 Task: Add Sprouts Organic Grade A Maple Syrup Amber to the cart.
Action: Mouse moved to (36, 381)
Screenshot: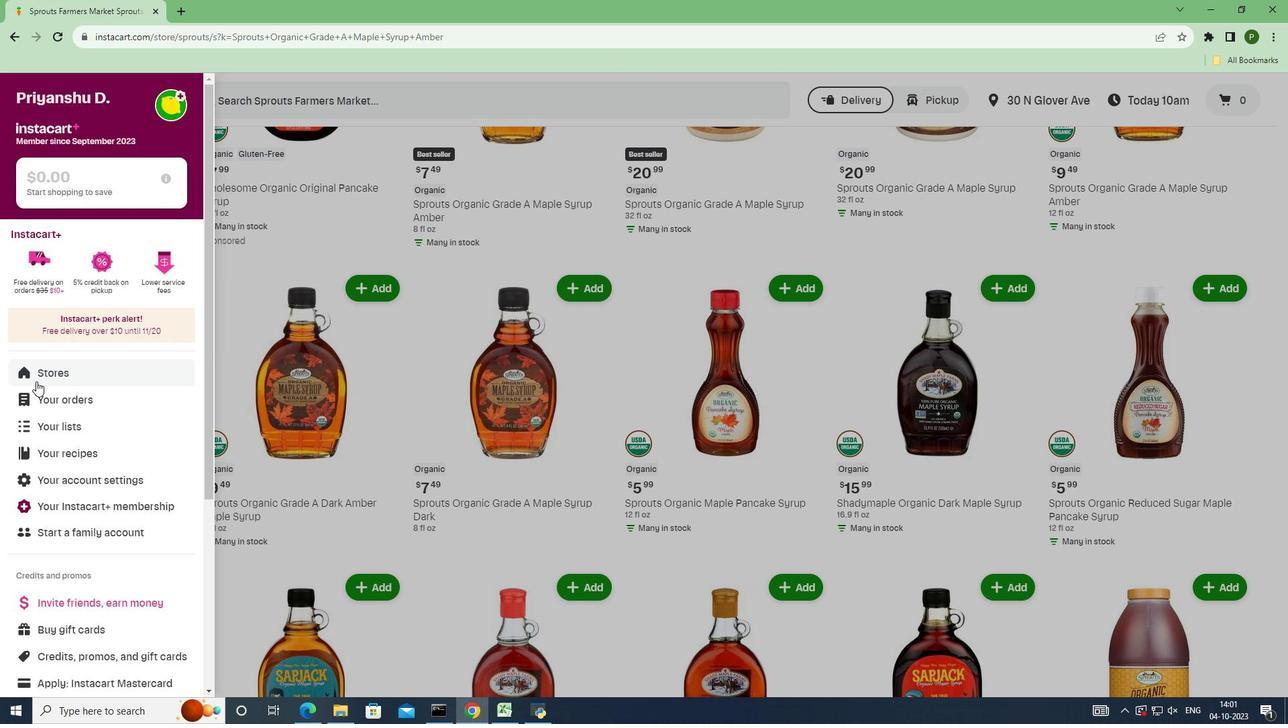 
Action: Mouse pressed left at (36, 381)
Screenshot: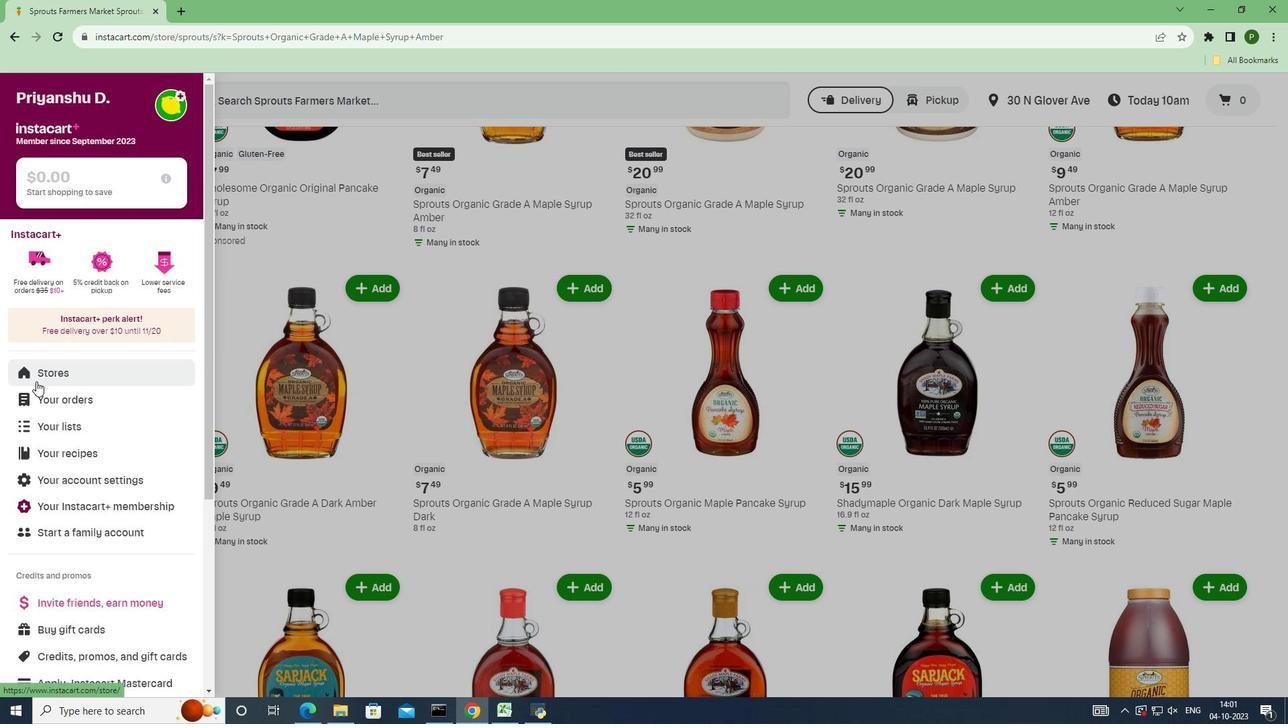 
Action: Mouse moved to (312, 153)
Screenshot: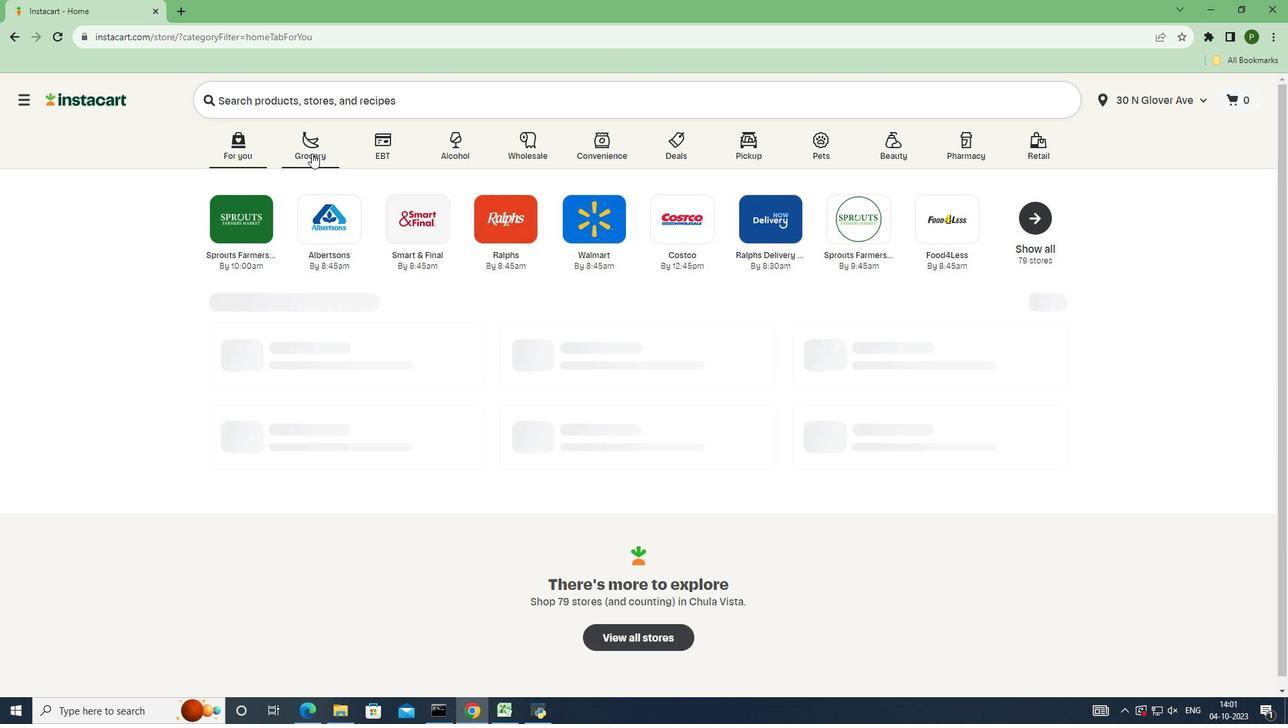 
Action: Mouse pressed left at (312, 153)
Screenshot: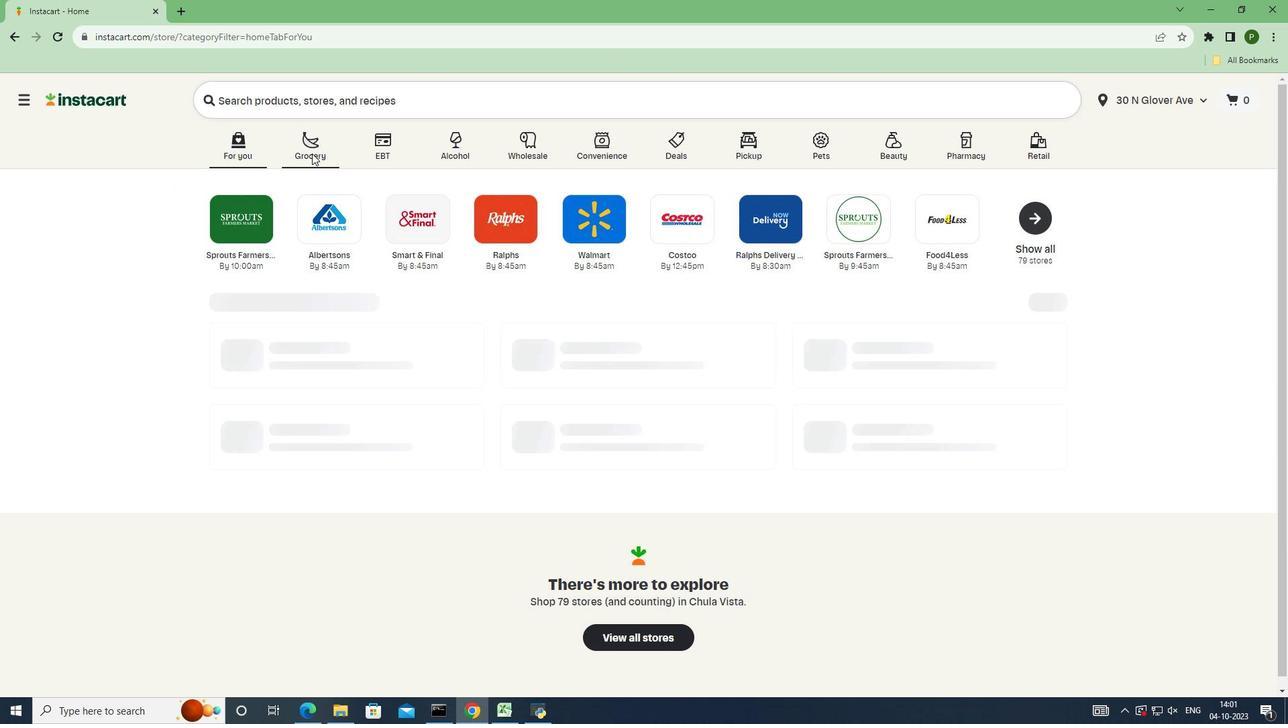 
Action: Mouse moved to (816, 315)
Screenshot: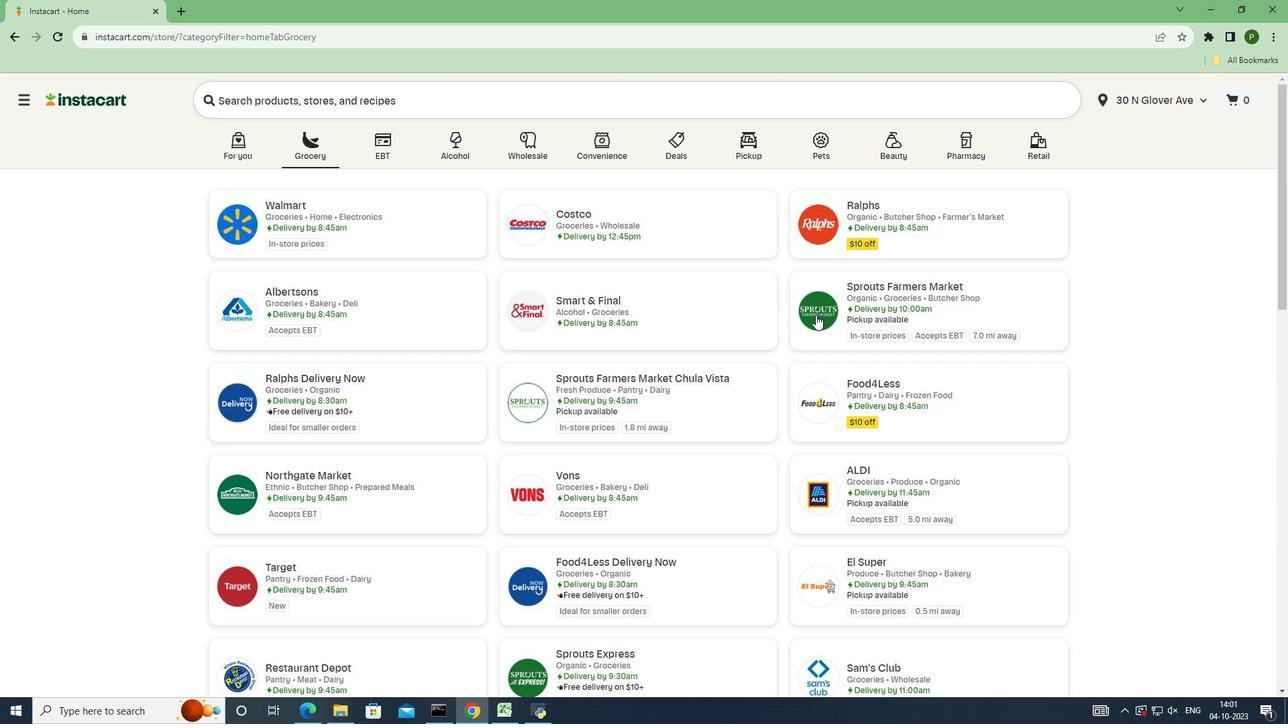 
Action: Mouse pressed left at (816, 315)
Screenshot: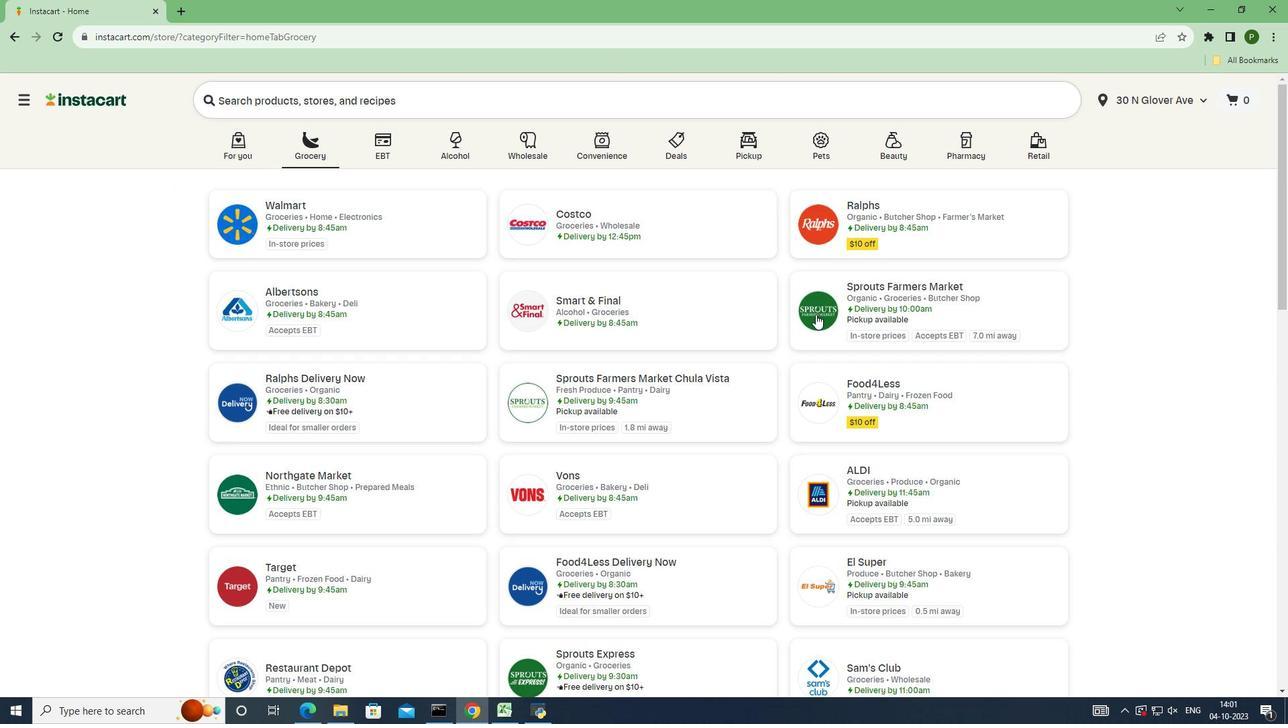 
Action: Mouse moved to (89, 375)
Screenshot: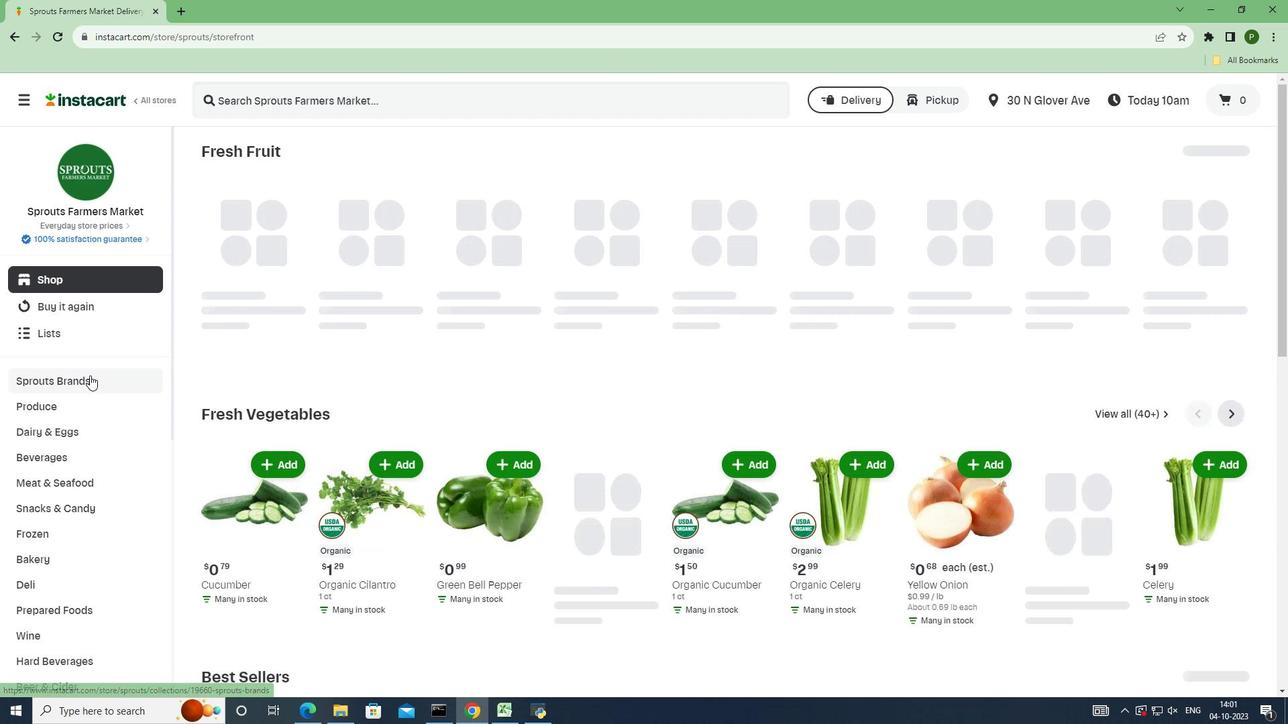 
Action: Mouse pressed left at (89, 375)
Screenshot: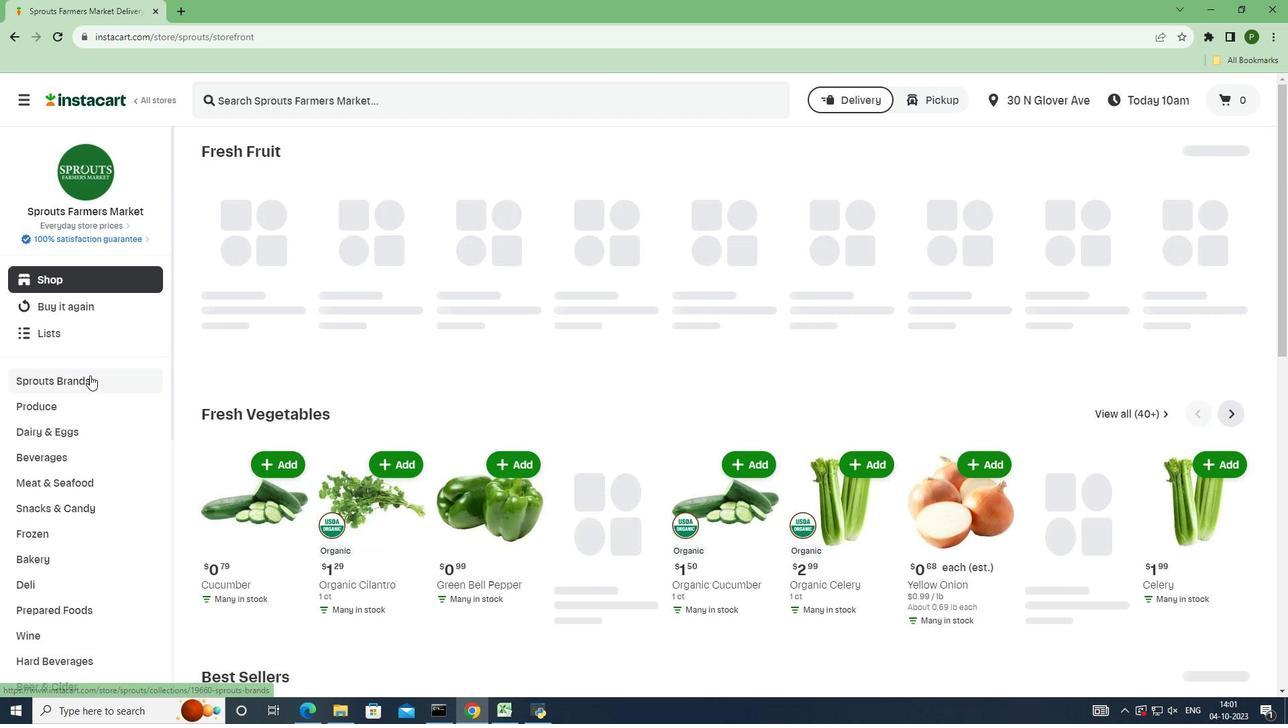 
Action: Mouse moved to (77, 481)
Screenshot: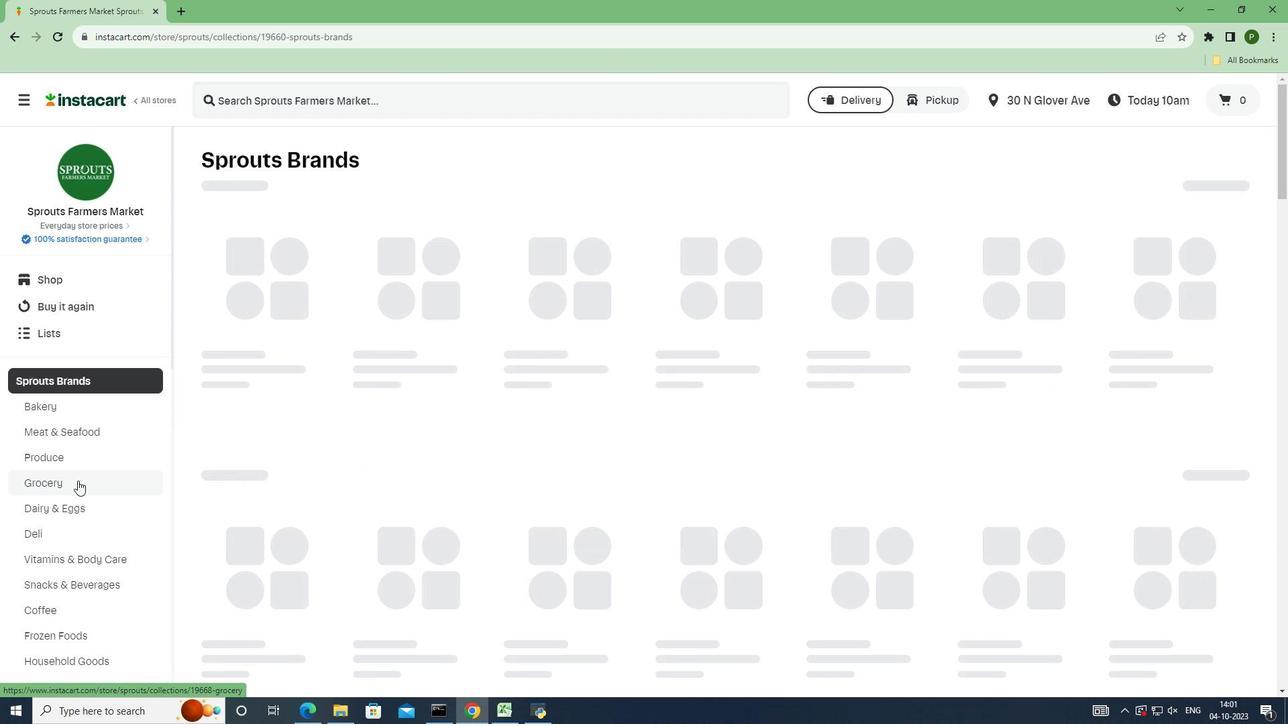 
Action: Mouse pressed left at (77, 481)
Screenshot: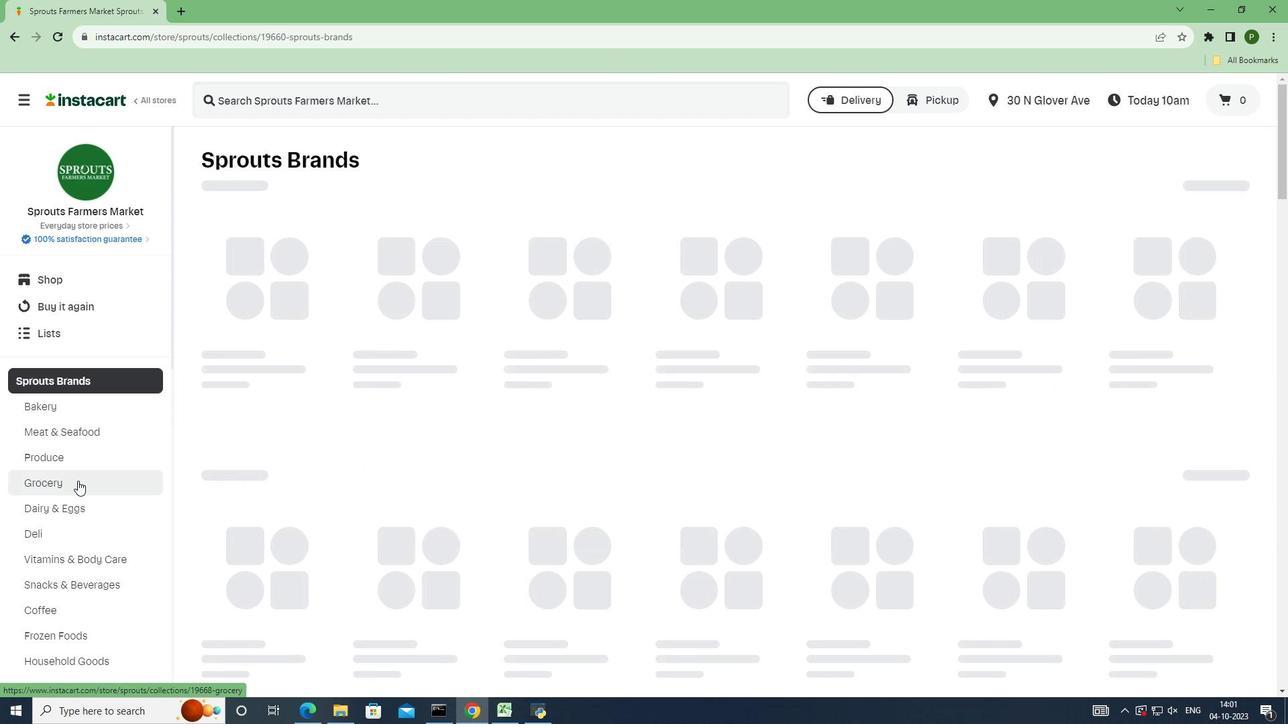 
Action: Mouse moved to (325, 426)
Screenshot: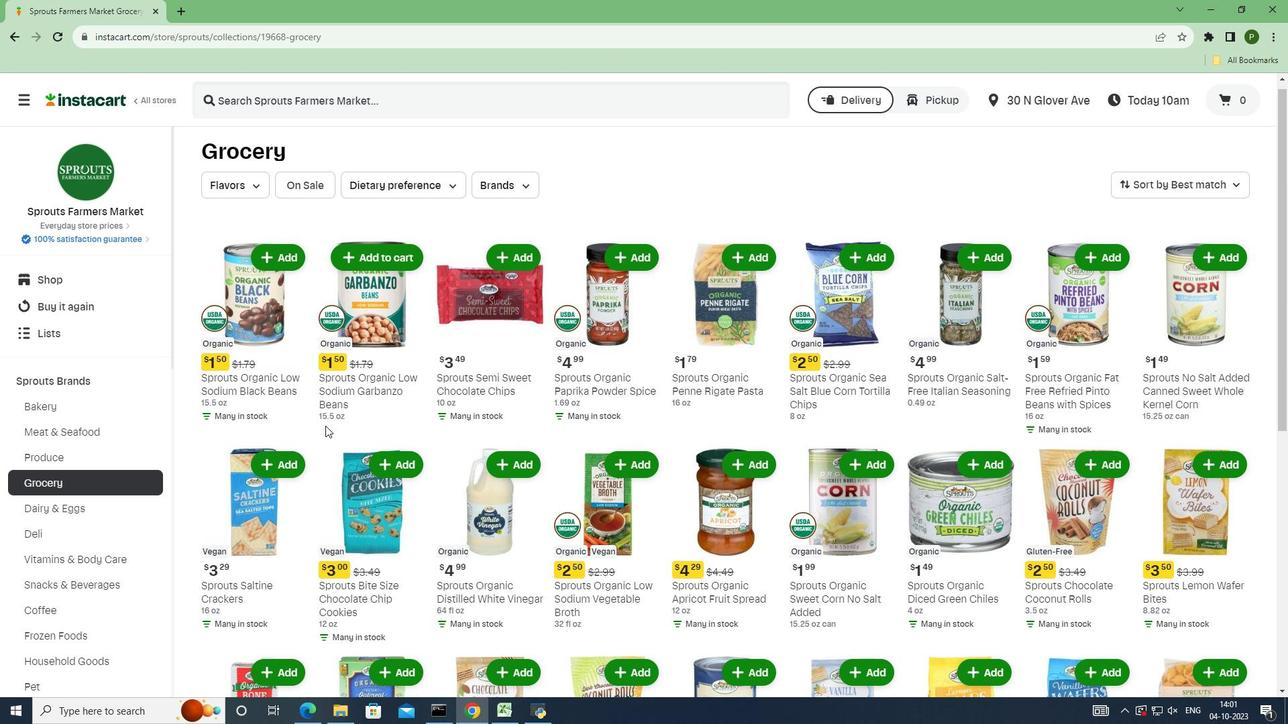 
Action: Mouse scrolled (325, 425) with delta (0, 0)
Screenshot: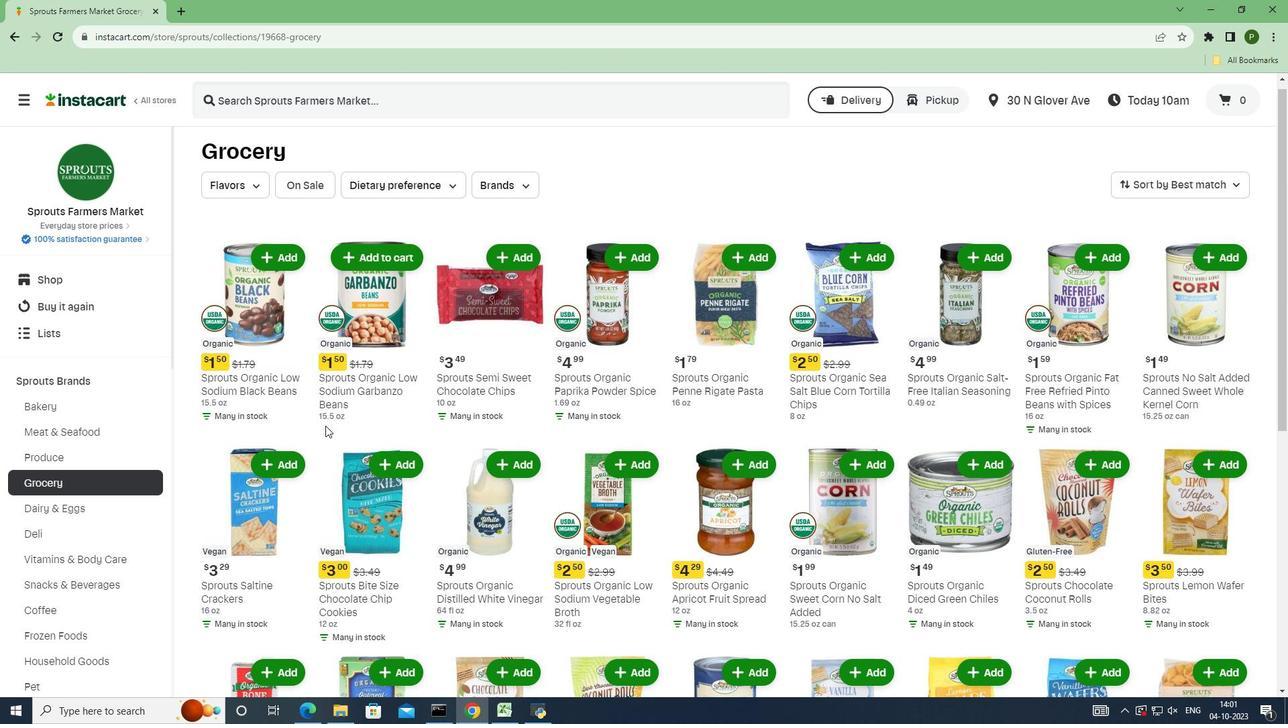 
Action: Mouse moved to (325, 426)
Screenshot: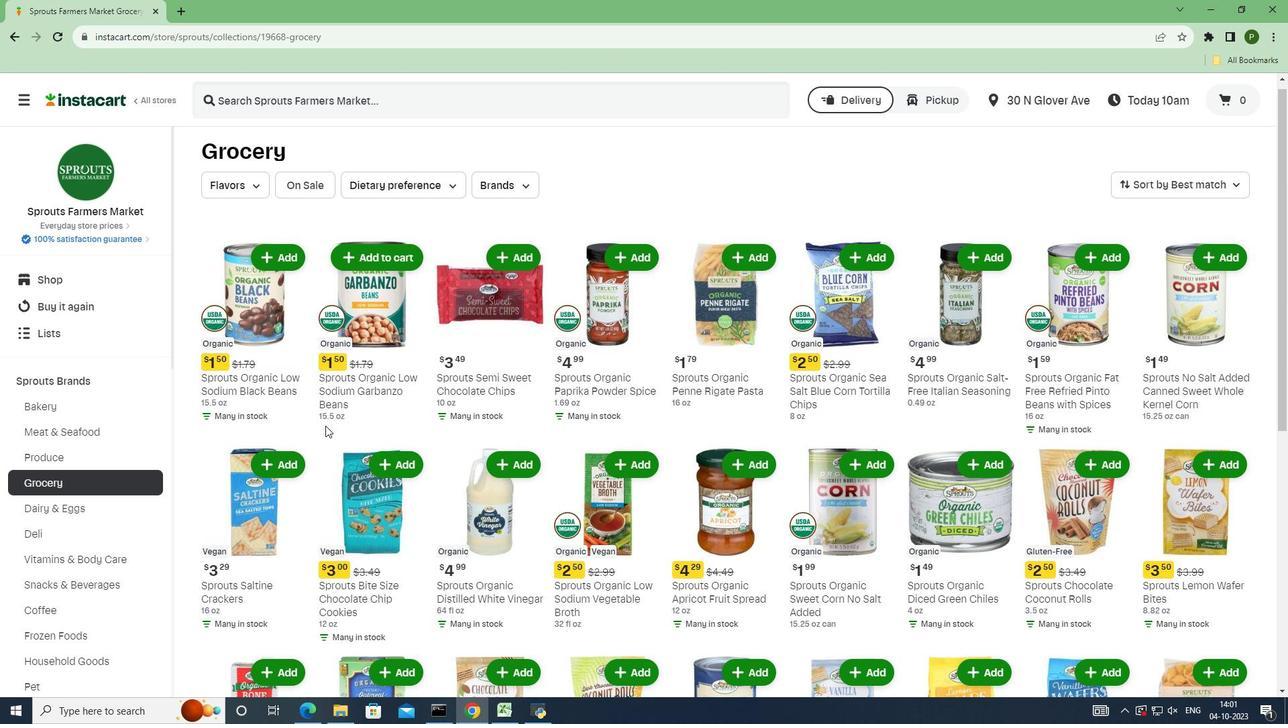 
Action: Mouse scrolled (325, 425) with delta (0, 0)
Screenshot: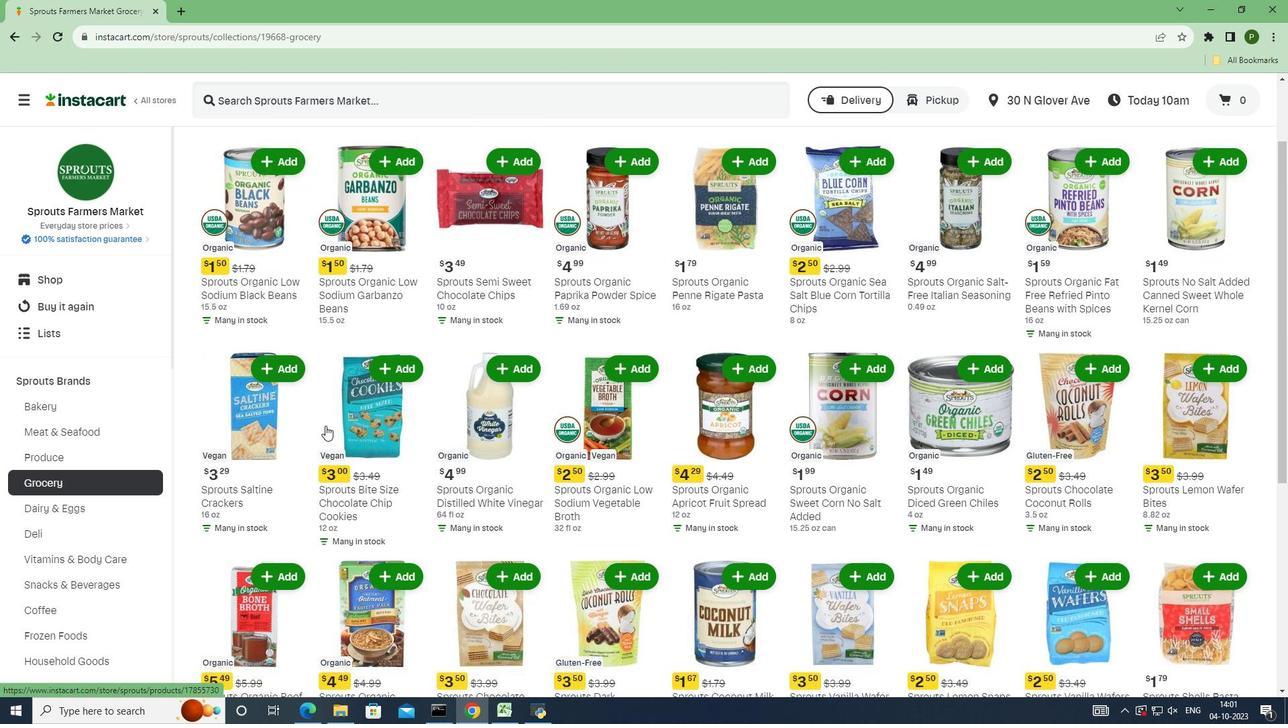 
Action: Mouse scrolled (325, 425) with delta (0, 0)
Screenshot: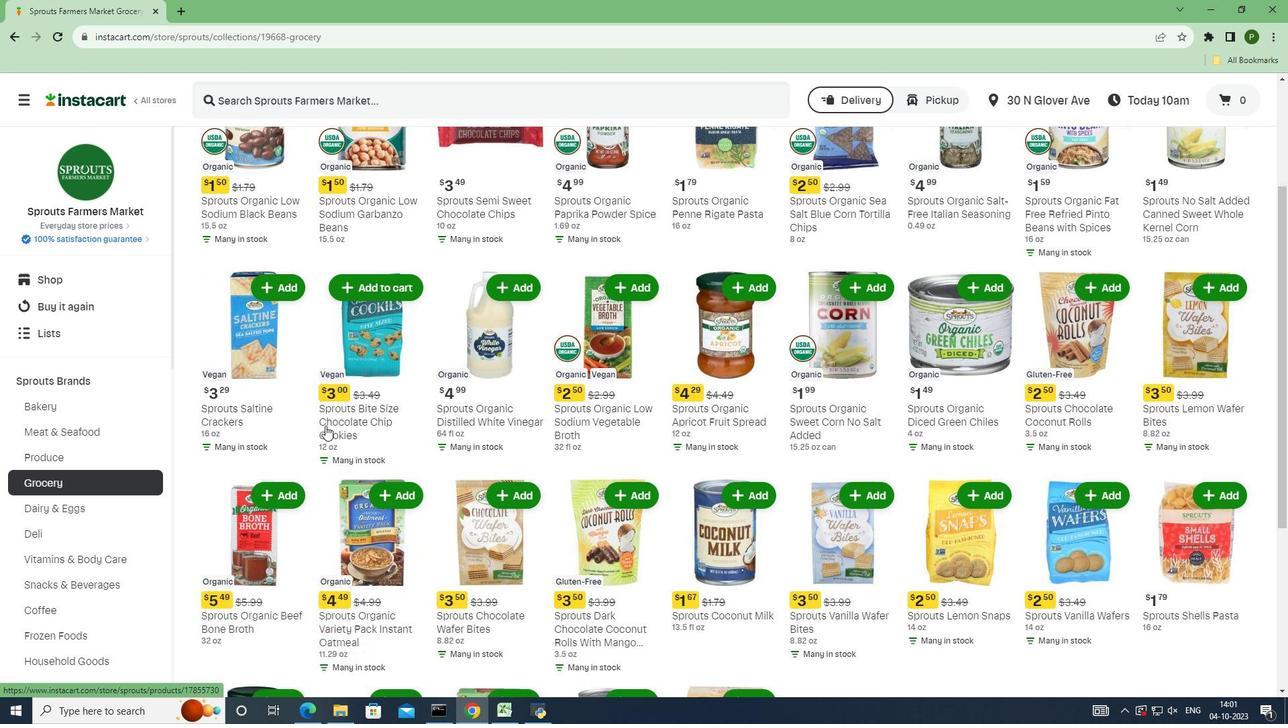
Action: Mouse scrolled (325, 425) with delta (0, 0)
Screenshot: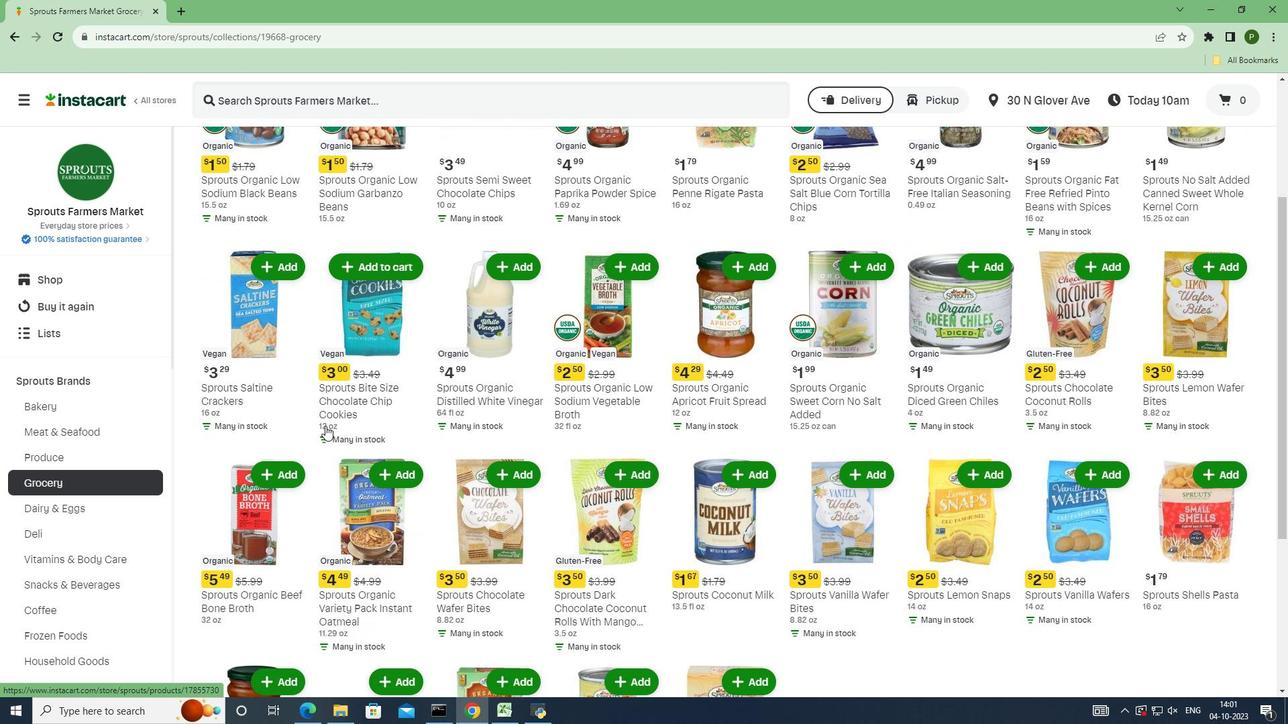 
Action: Mouse scrolled (325, 425) with delta (0, 0)
Screenshot: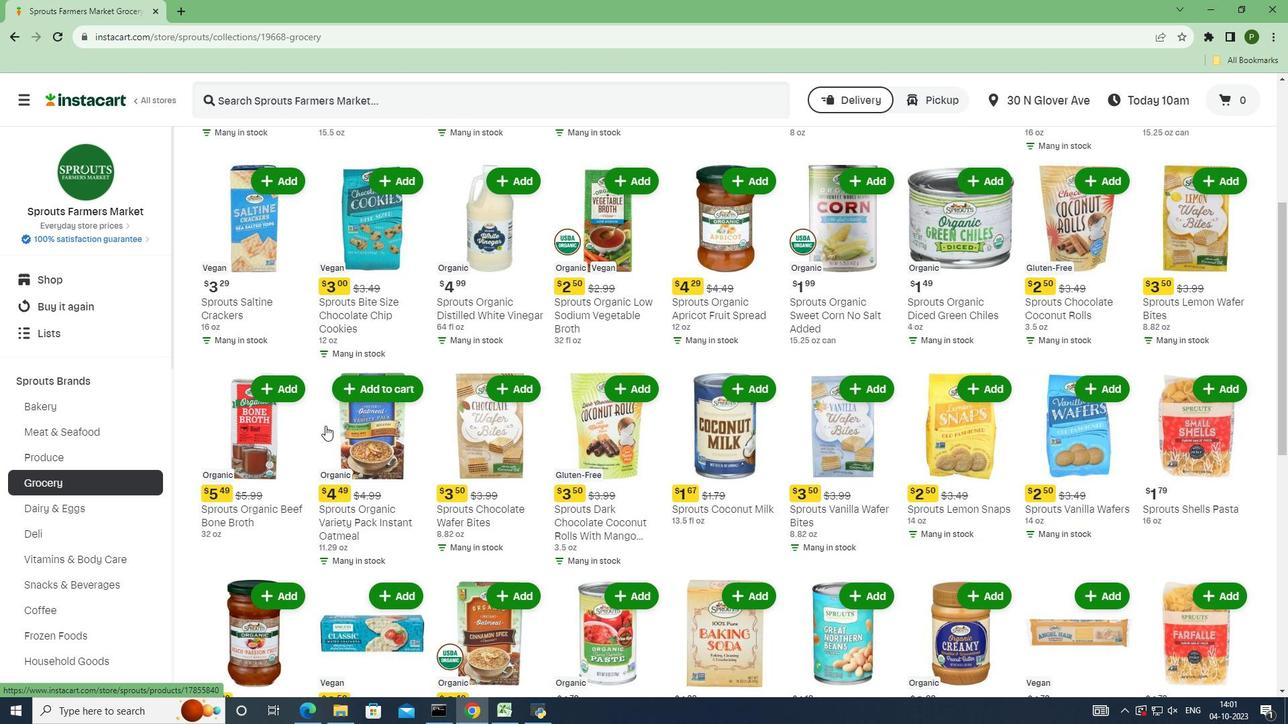 
Action: Mouse scrolled (325, 425) with delta (0, 0)
Screenshot: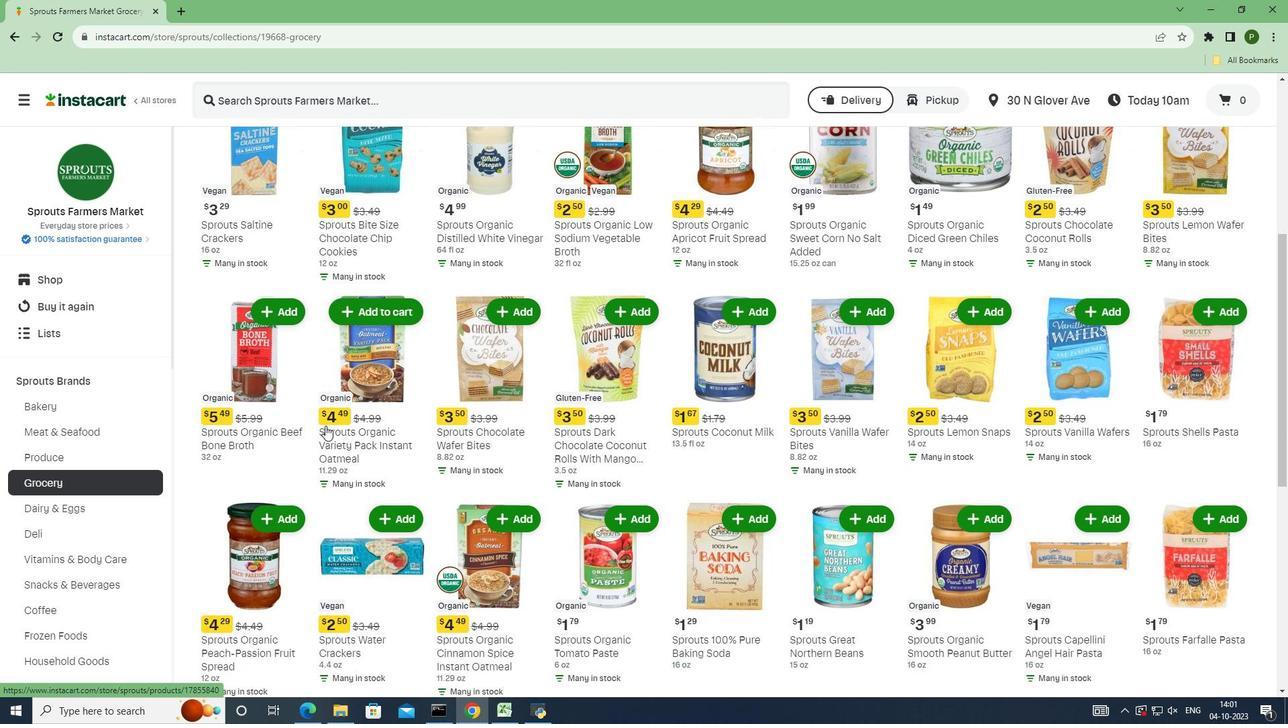 
Action: Mouse scrolled (325, 425) with delta (0, 0)
Screenshot: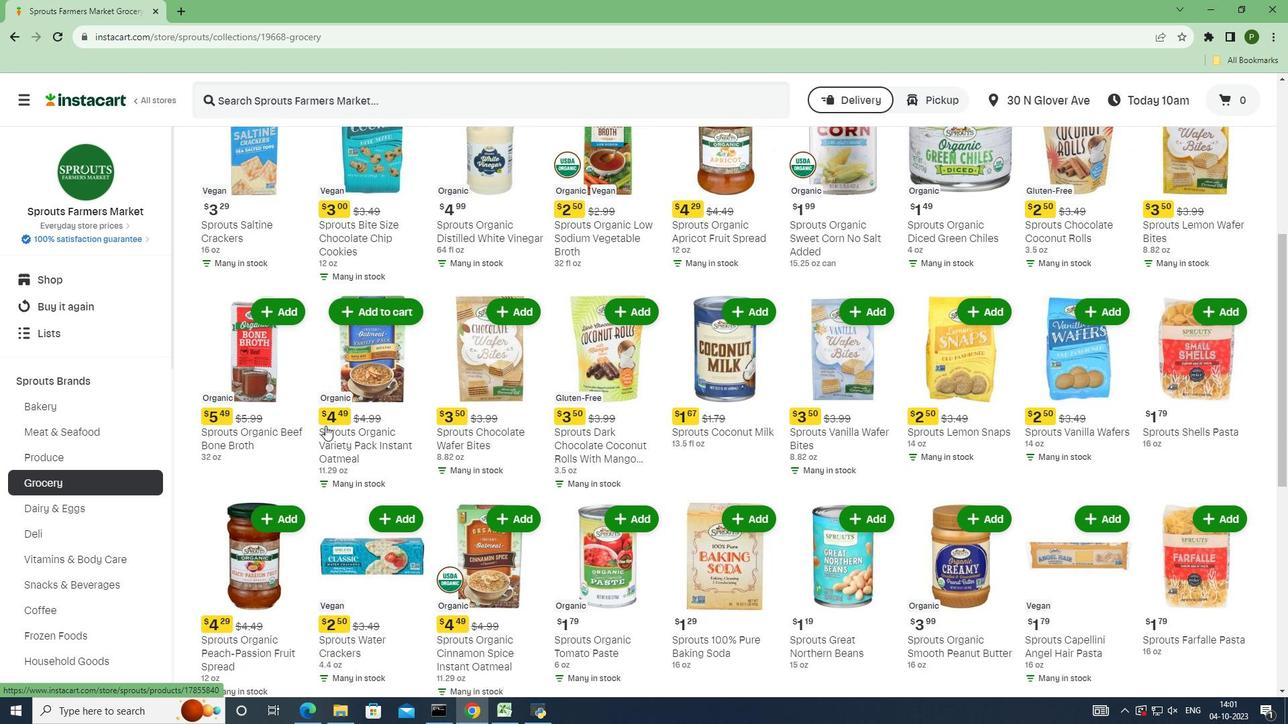 
Action: Mouse scrolled (325, 425) with delta (0, 0)
Screenshot: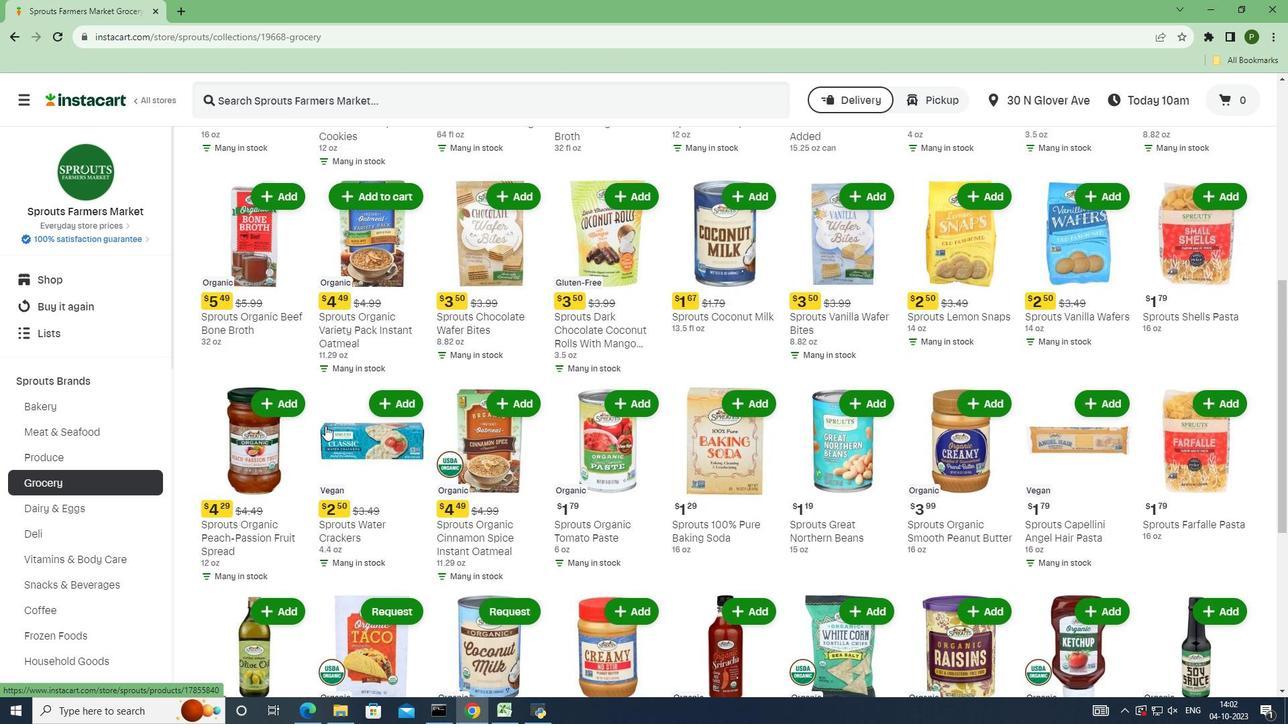 
Action: Mouse scrolled (325, 425) with delta (0, 0)
Screenshot: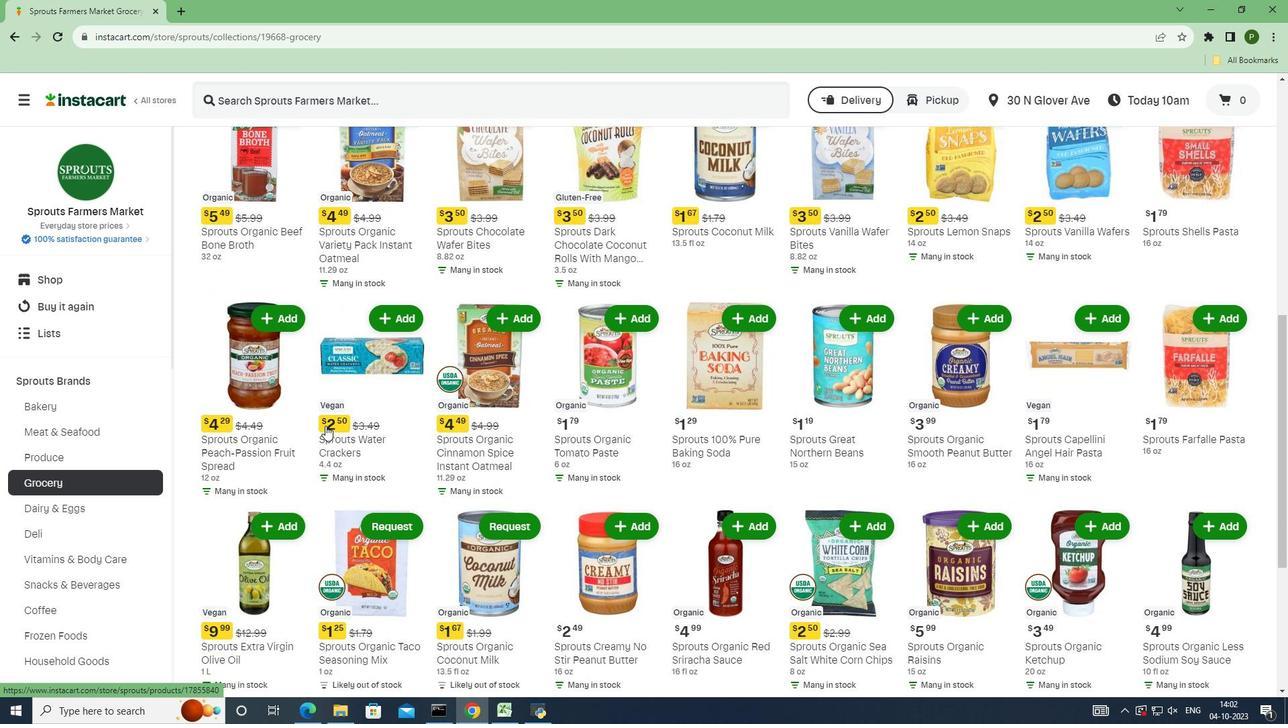 
Action: Mouse scrolled (325, 425) with delta (0, 0)
Screenshot: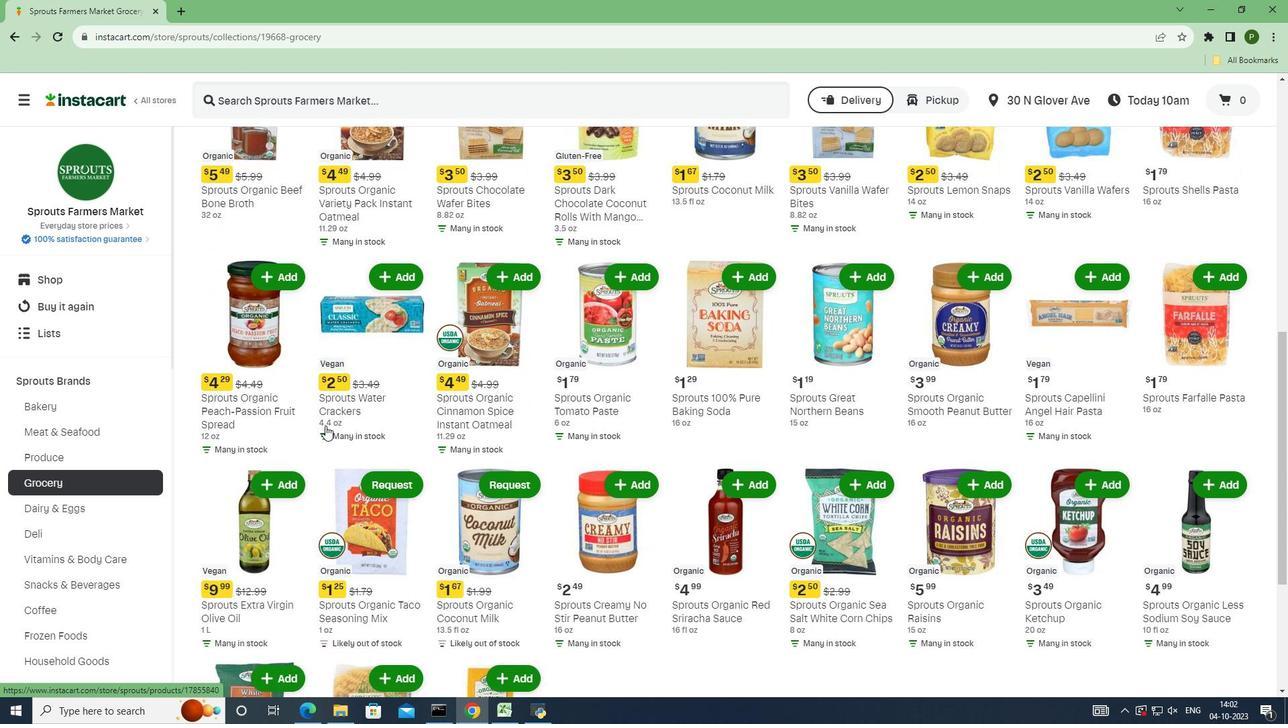 
Action: Mouse scrolled (325, 425) with delta (0, 0)
Screenshot: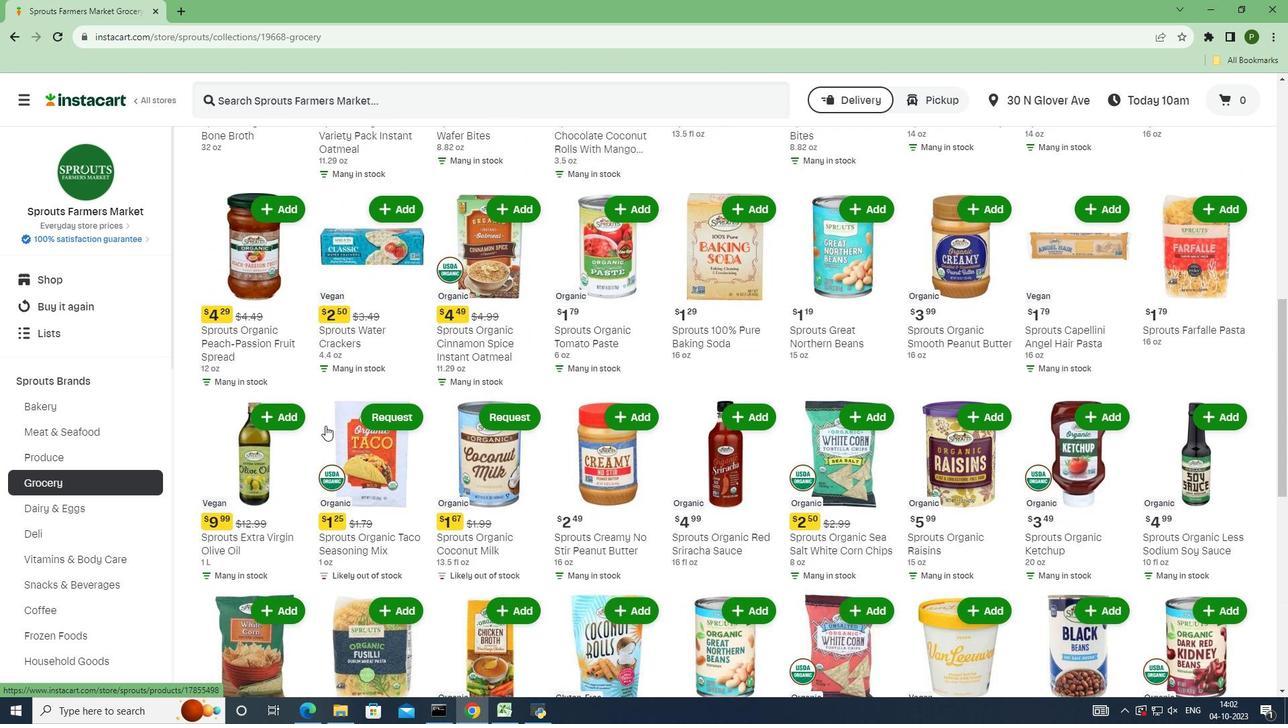 
Action: Mouse scrolled (325, 425) with delta (0, 0)
Screenshot: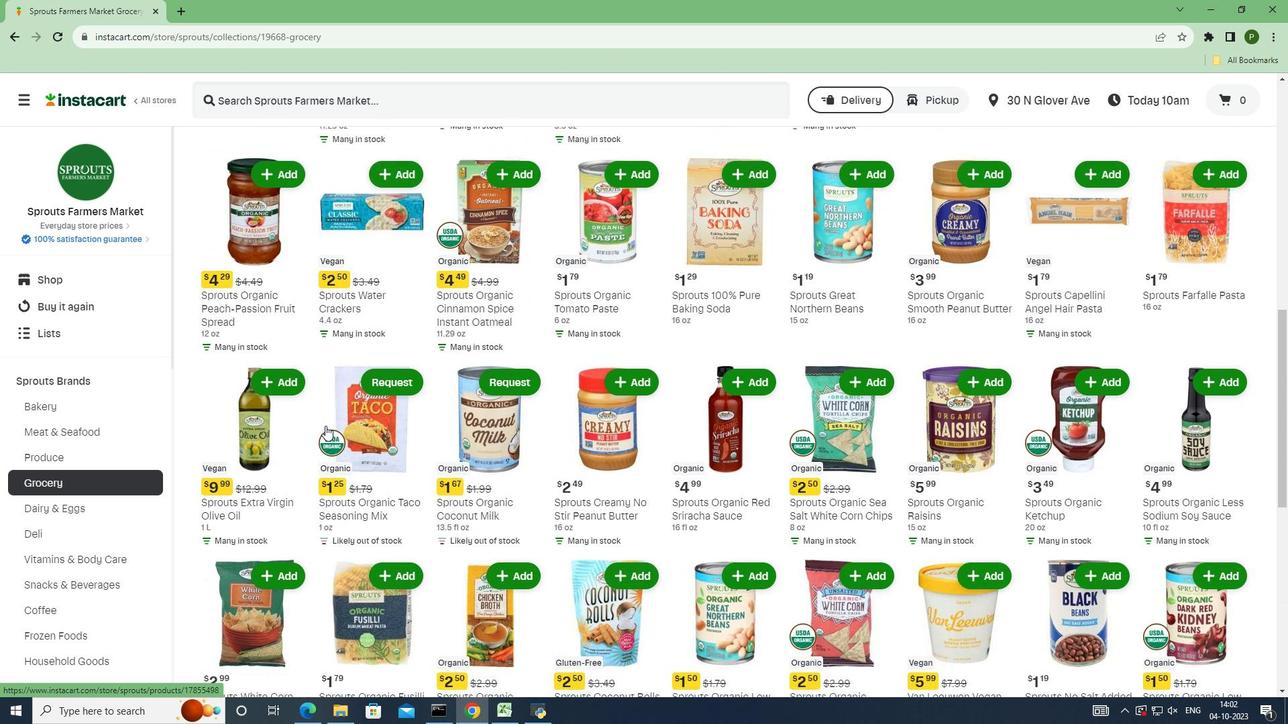 
Action: Mouse scrolled (325, 425) with delta (0, 0)
Screenshot: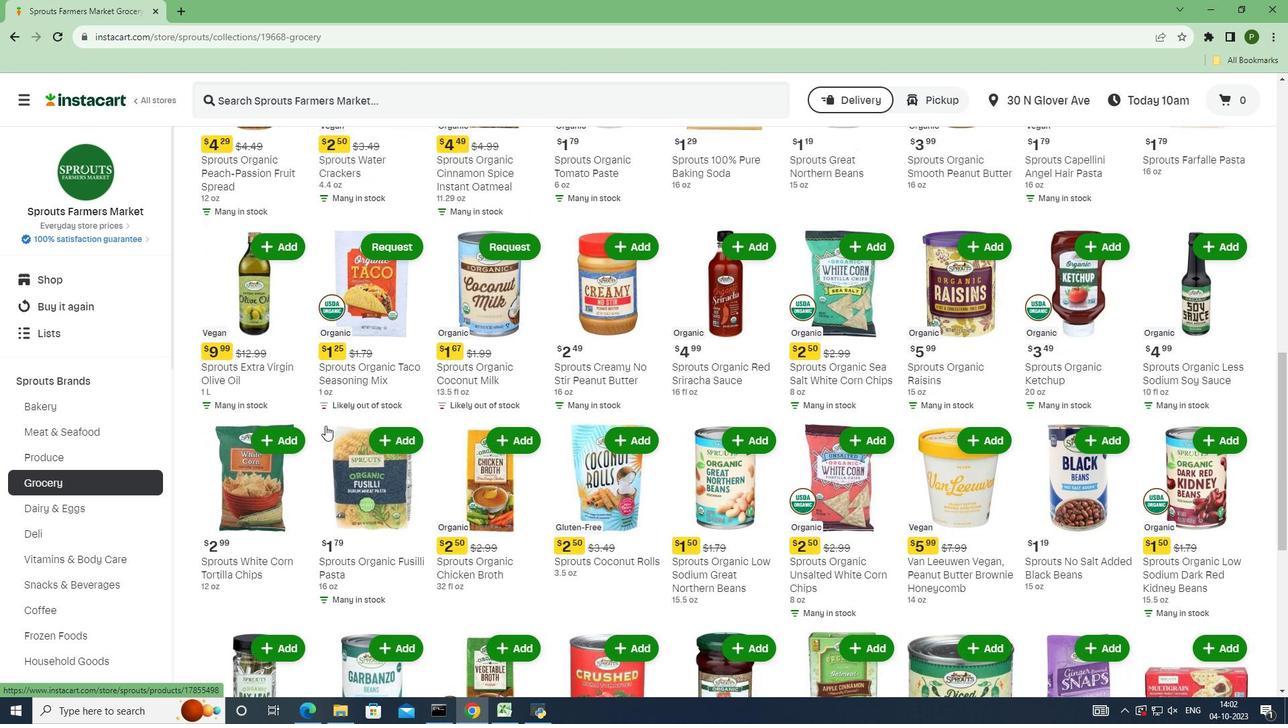 
Action: Mouse scrolled (325, 425) with delta (0, 0)
Screenshot: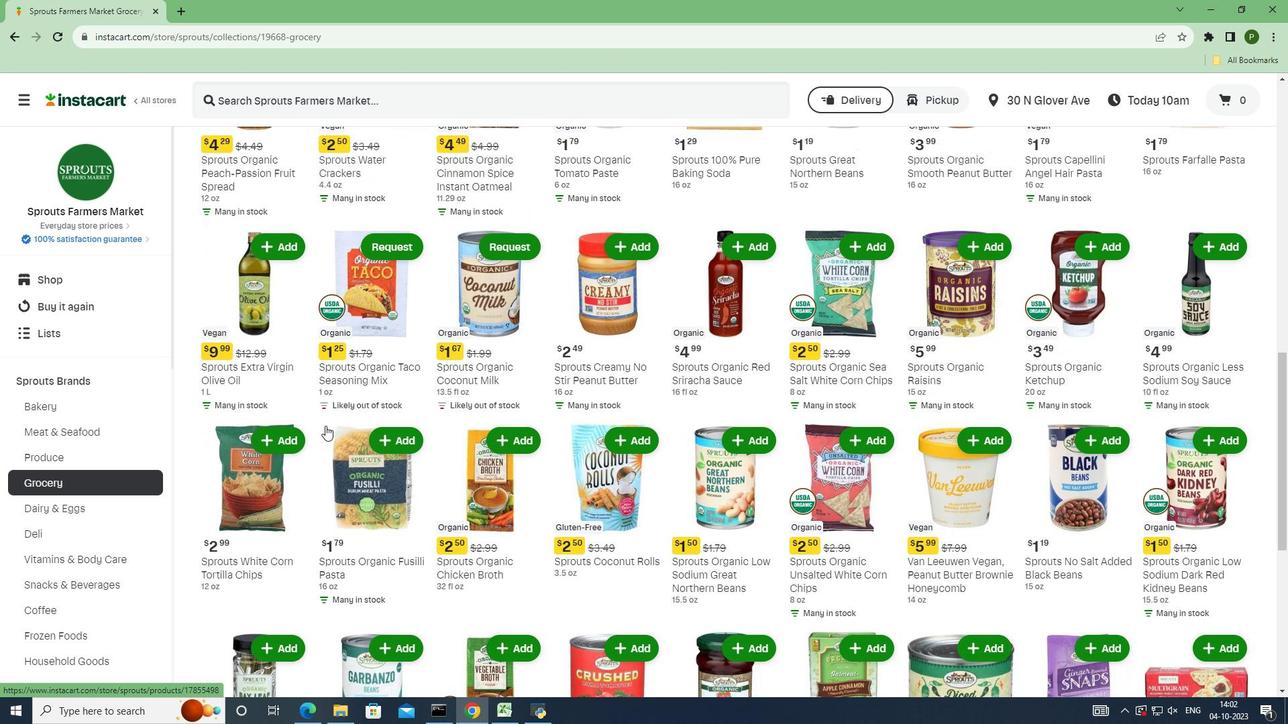 
Action: Mouse scrolled (325, 425) with delta (0, 0)
Screenshot: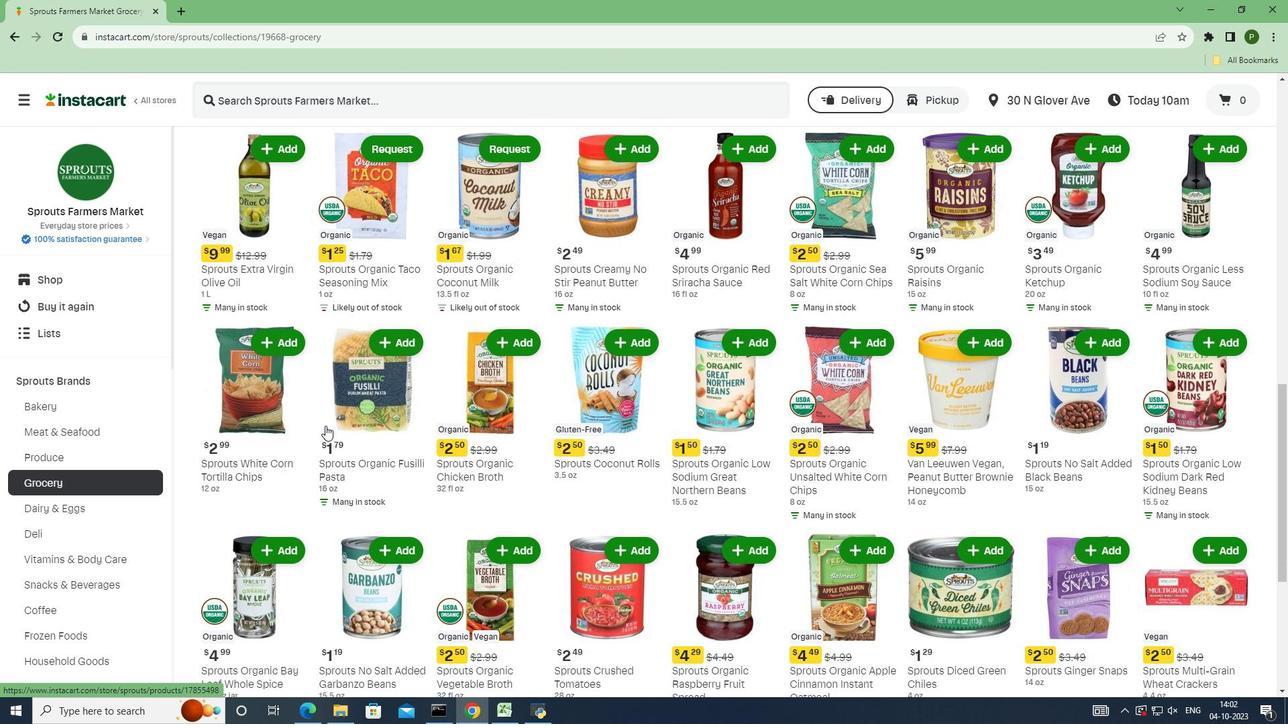 
Action: Mouse scrolled (325, 425) with delta (0, 0)
Screenshot: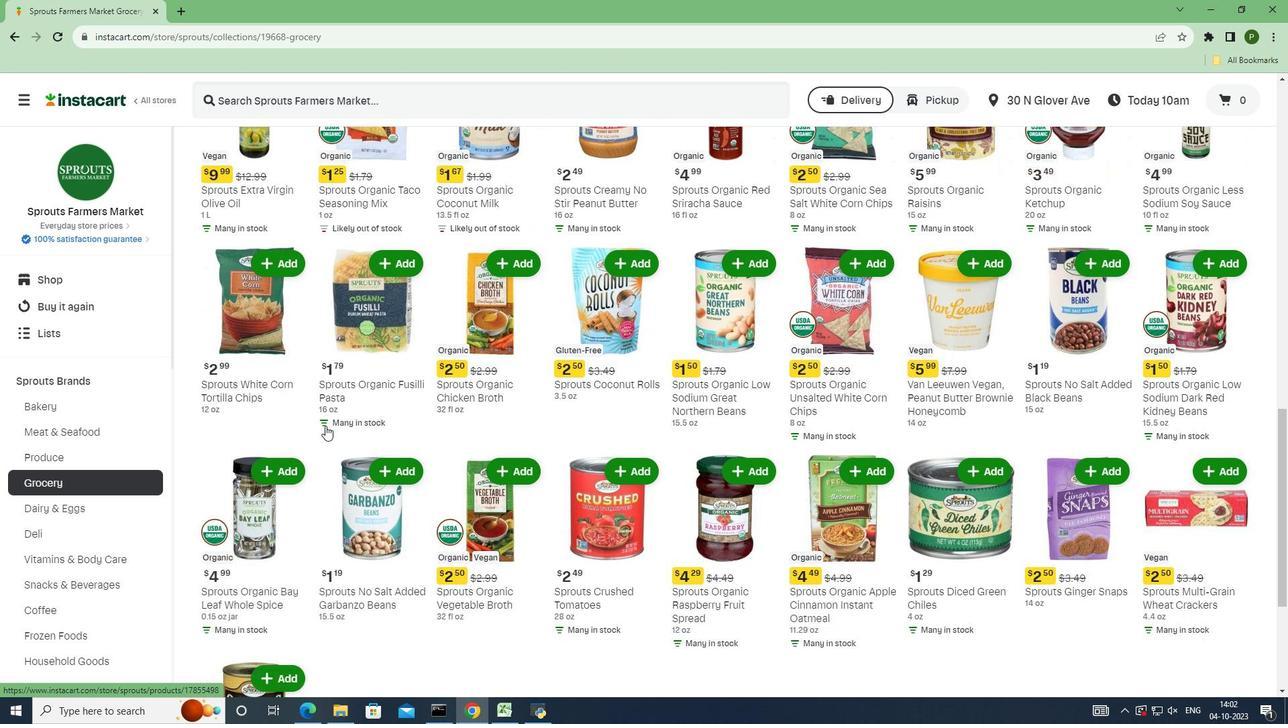 
Action: Mouse scrolled (325, 425) with delta (0, 0)
Screenshot: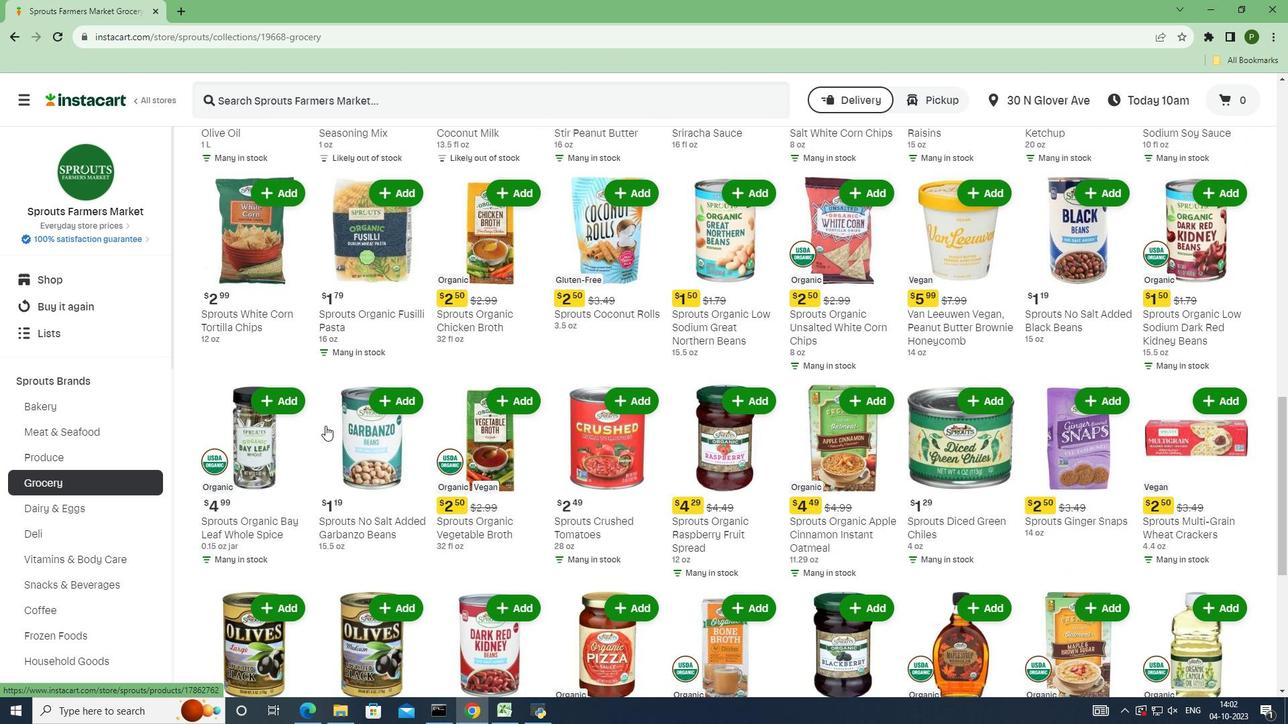 
Action: Mouse scrolled (325, 425) with delta (0, 0)
Screenshot: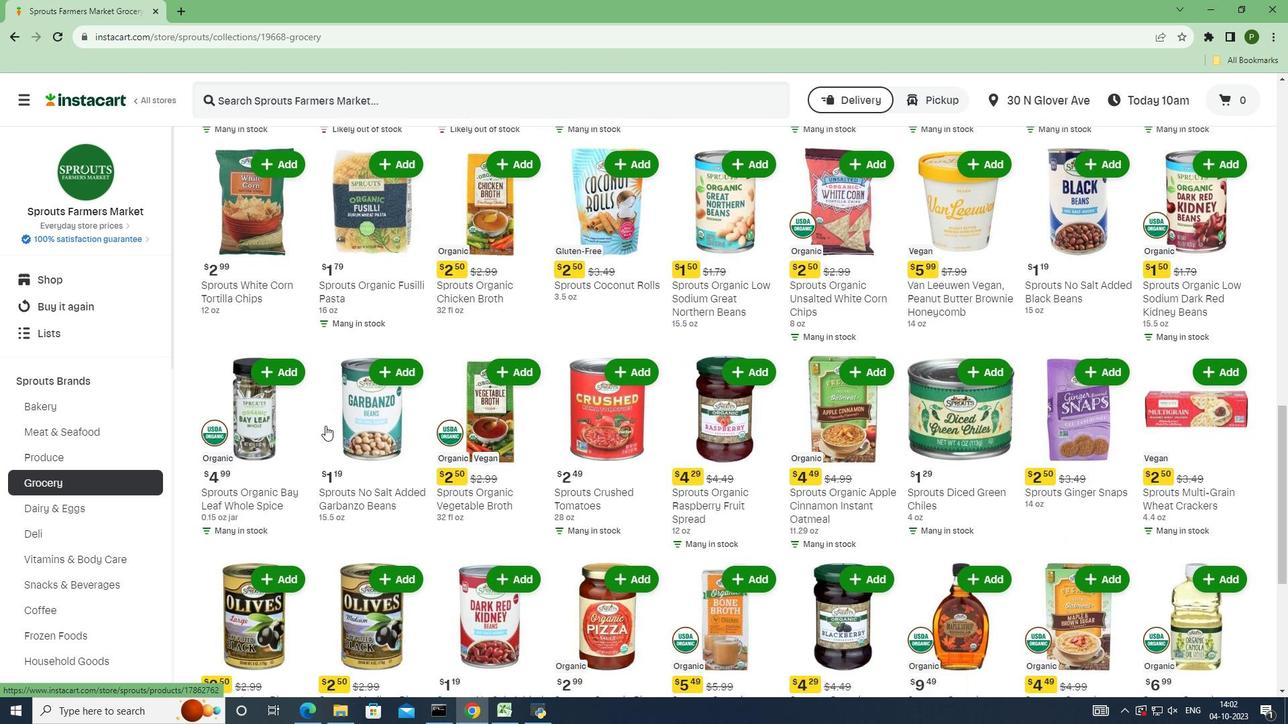 
Action: Mouse scrolled (325, 425) with delta (0, 0)
Screenshot: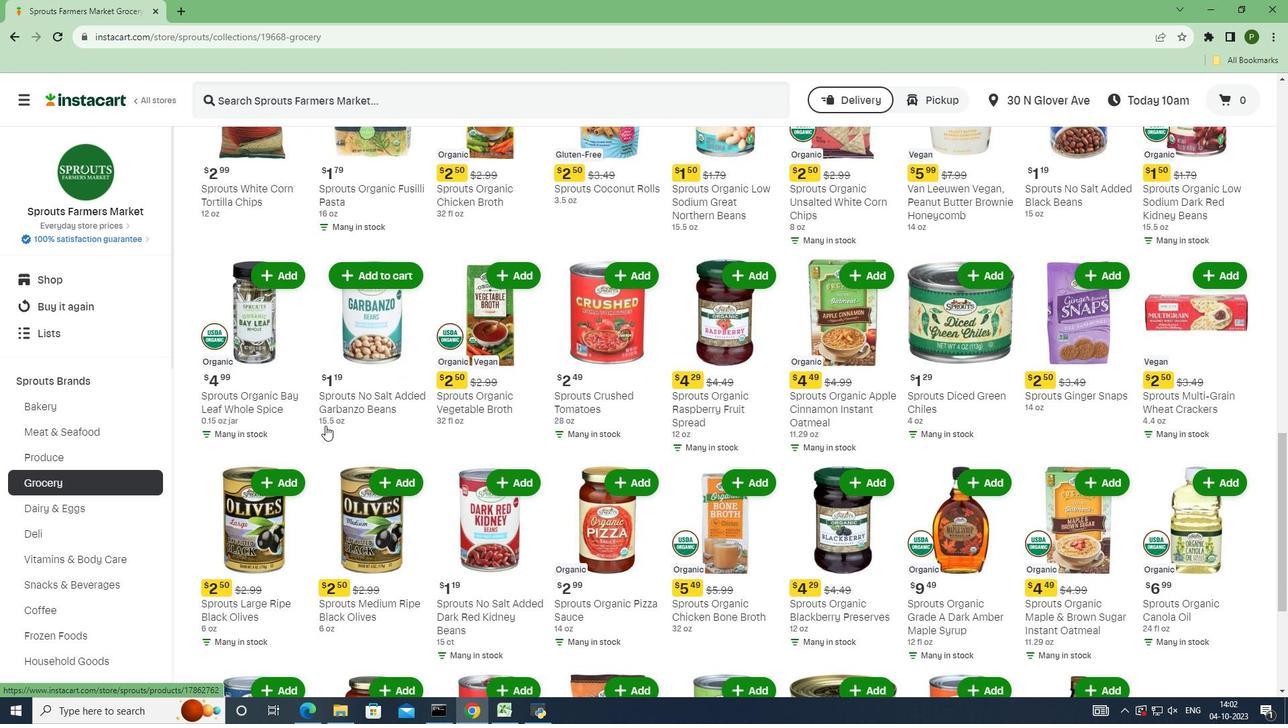 
Action: Mouse moved to (360, 424)
Screenshot: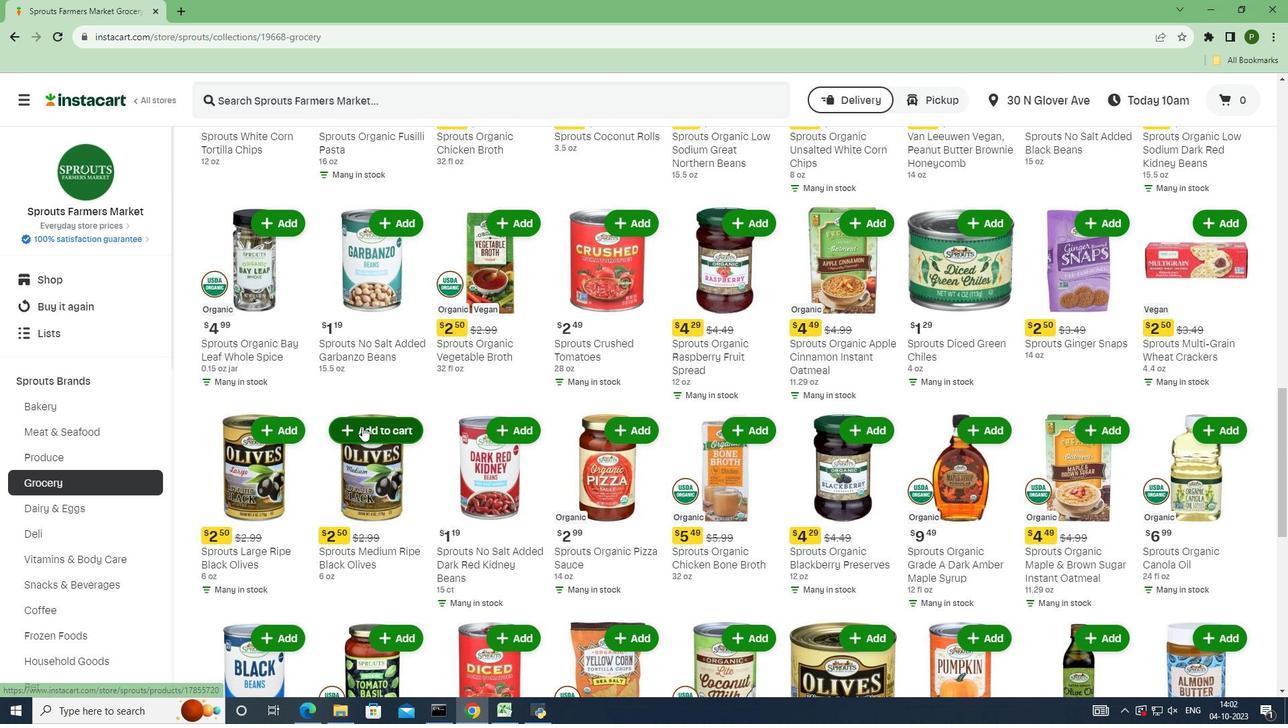 
Action: Mouse scrolled (360, 424) with delta (0, 0)
Screenshot: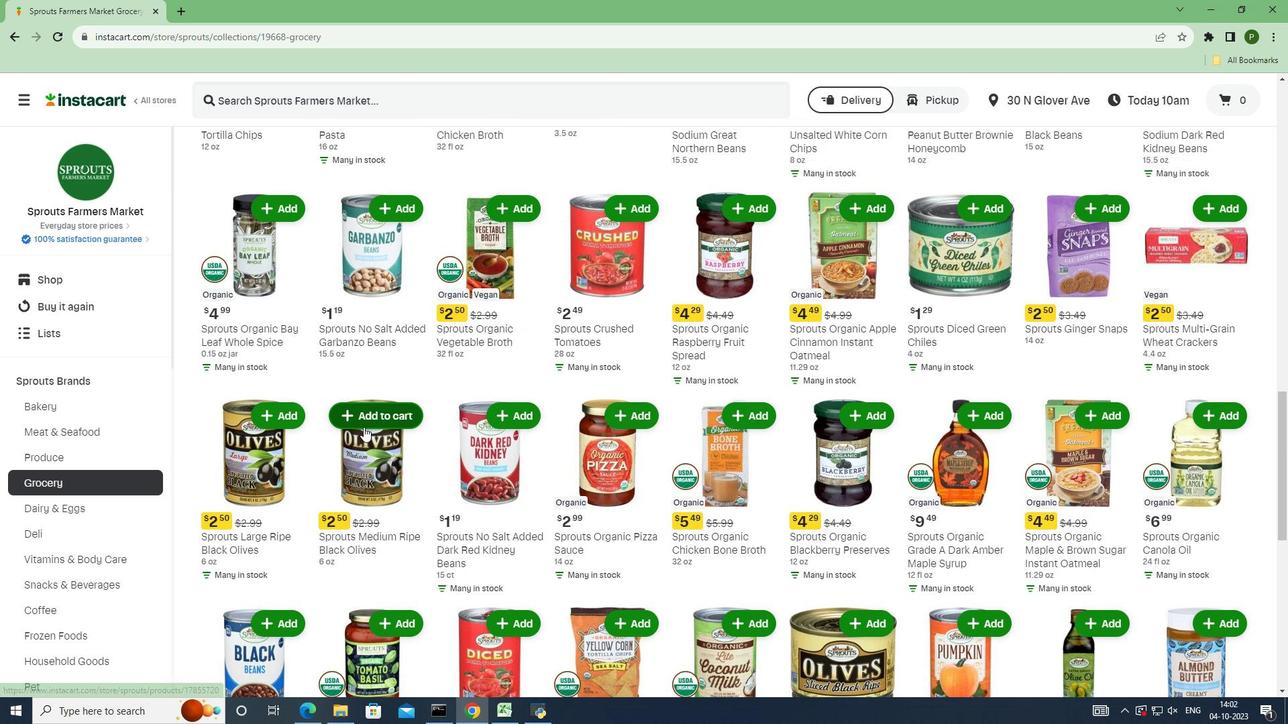 
Action: Mouse moved to (935, 365)
Screenshot: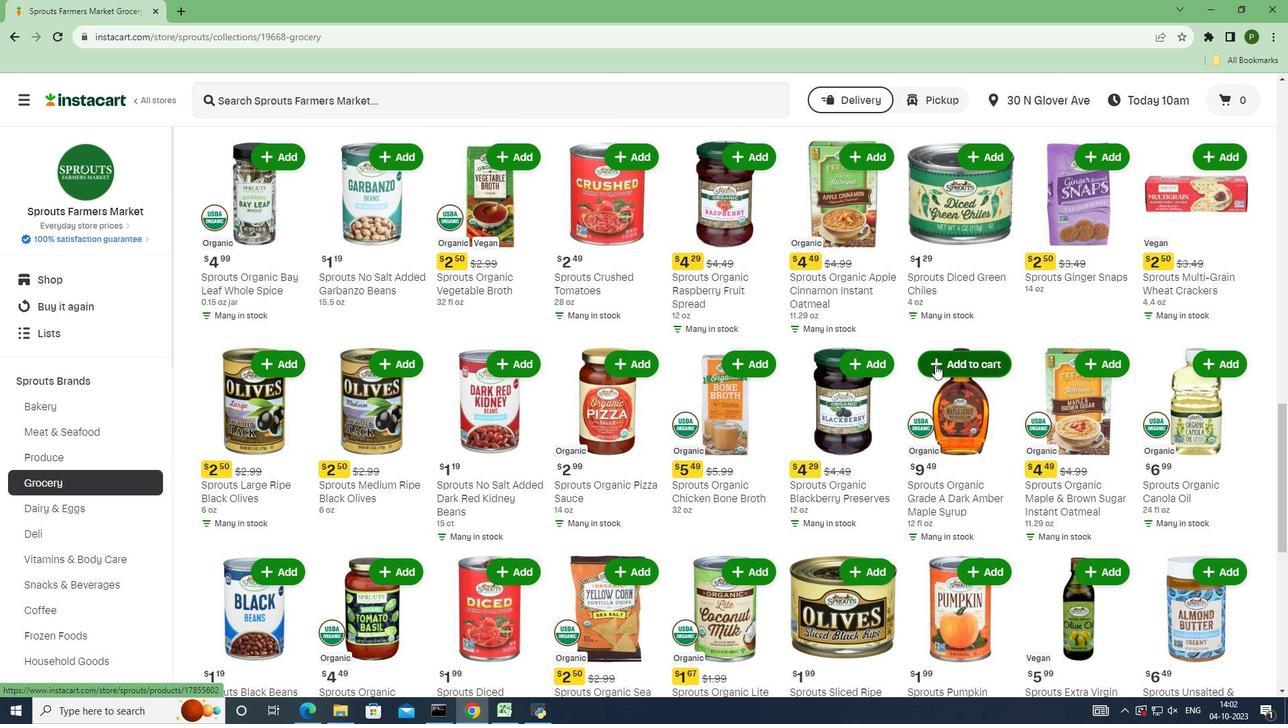 
Action: Mouse pressed left at (935, 365)
Screenshot: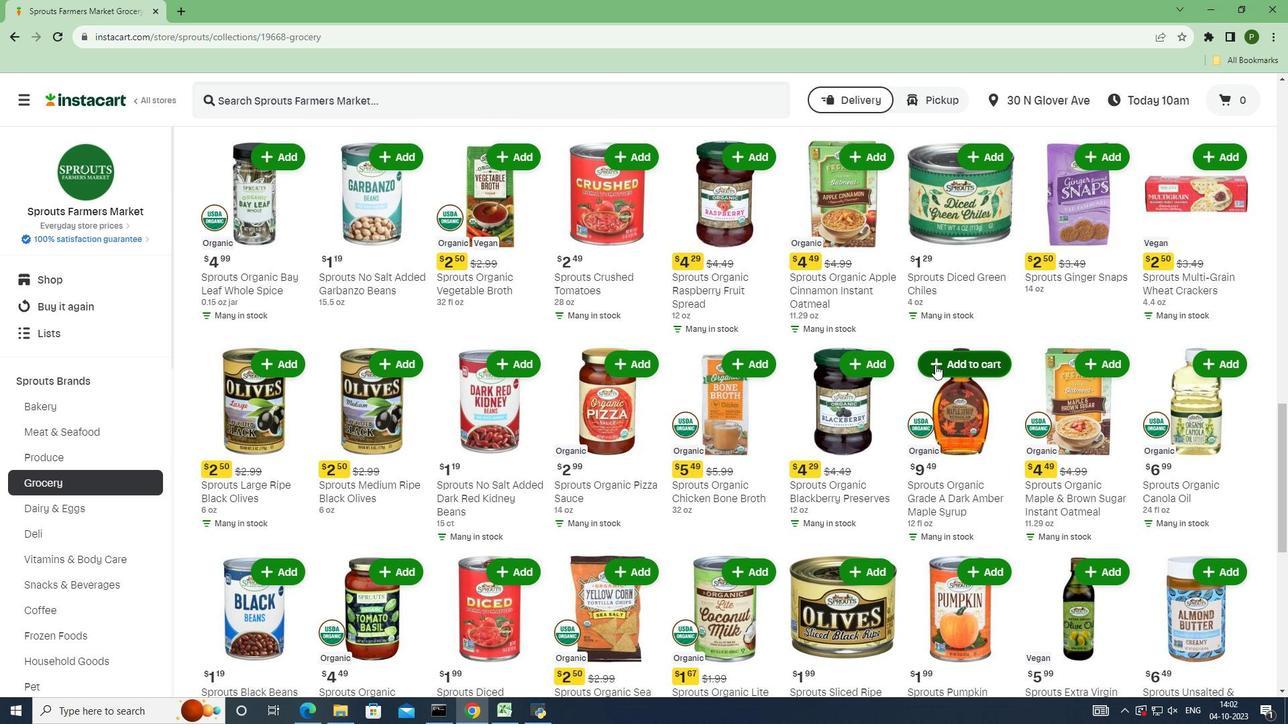 
